 Task: Add a new contact with the name 'Shazi Zaman', company 'Softage', job title 'Data Scientist', and email 'taskers4@outlook.com'.
Action: Mouse moved to (14, 94)
Screenshot: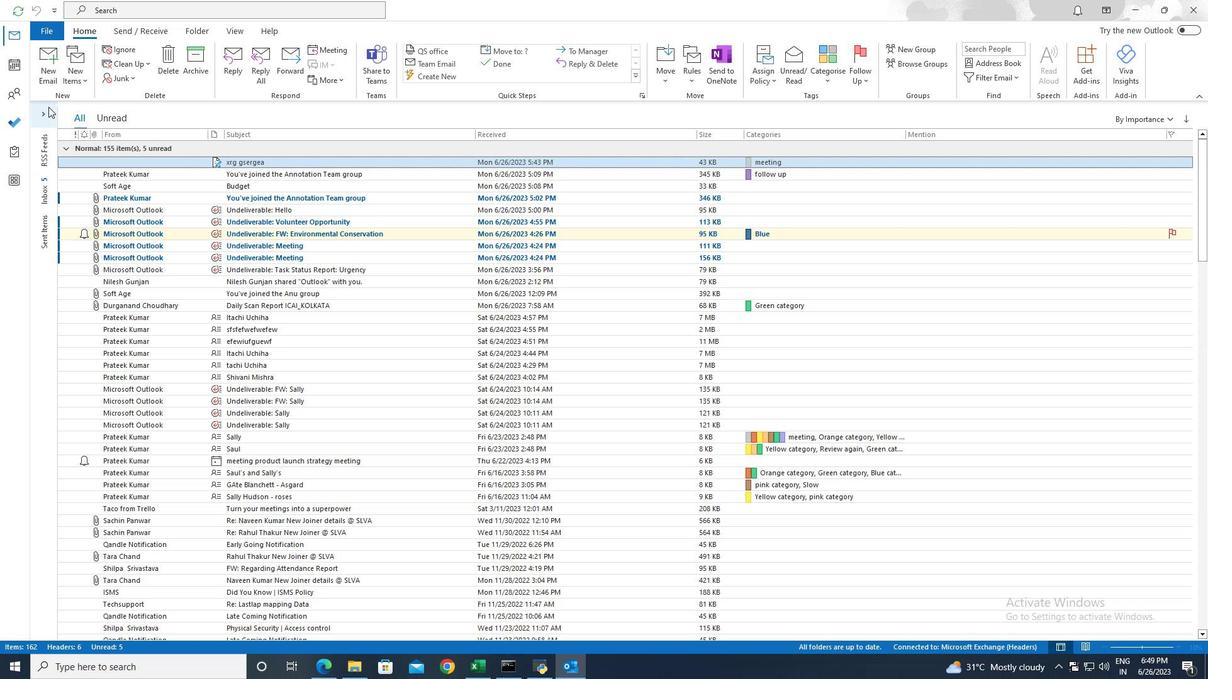 
Action: Mouse pressed left at (14, 94)
Screenshot: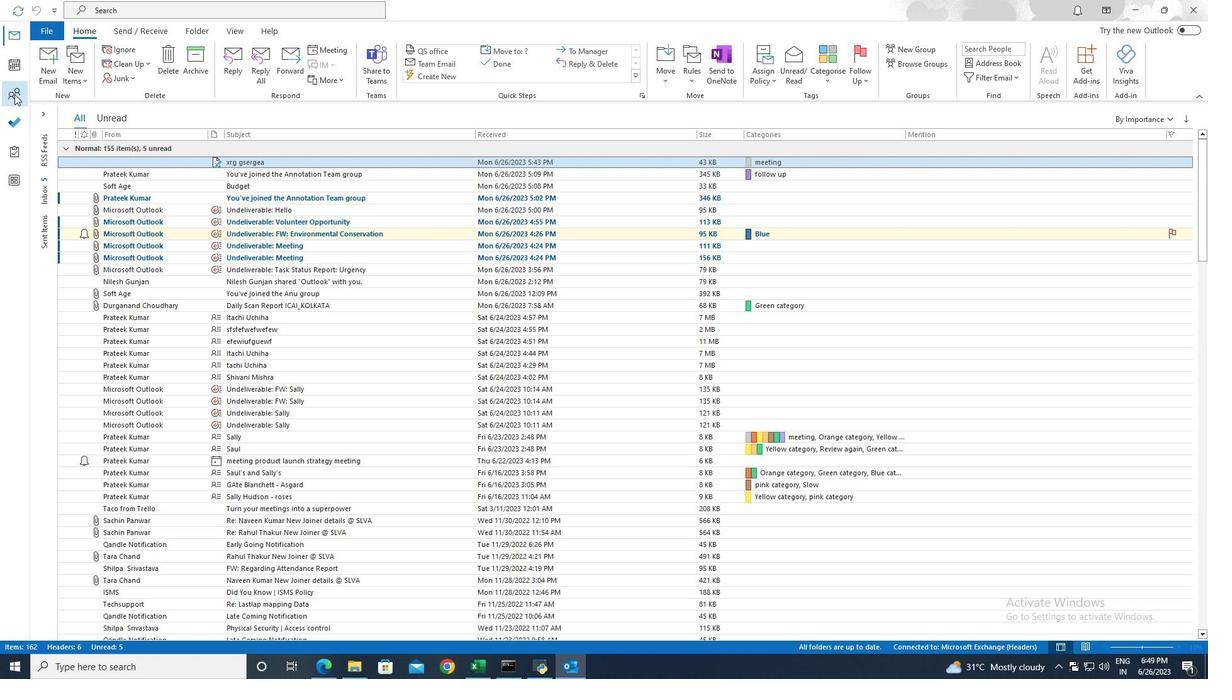 
Action: Mouse moved to (57, 73)
Screenshot: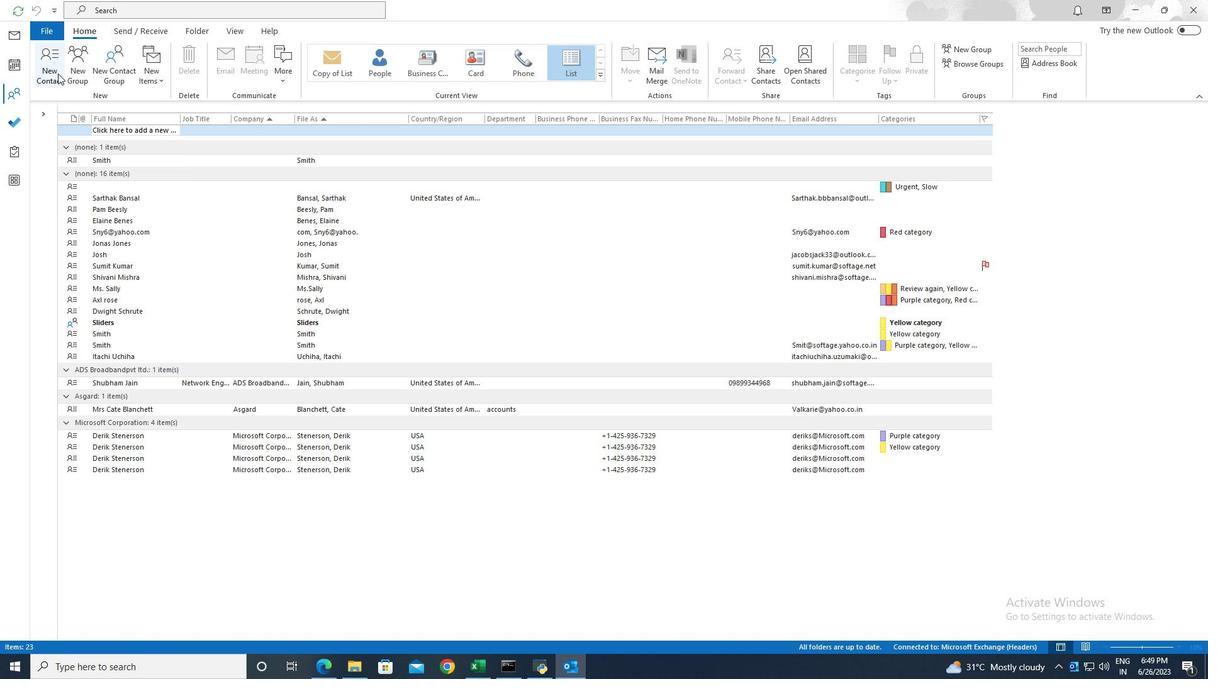 
Action: Mouse pressed left at (57, 73)
Screenshot: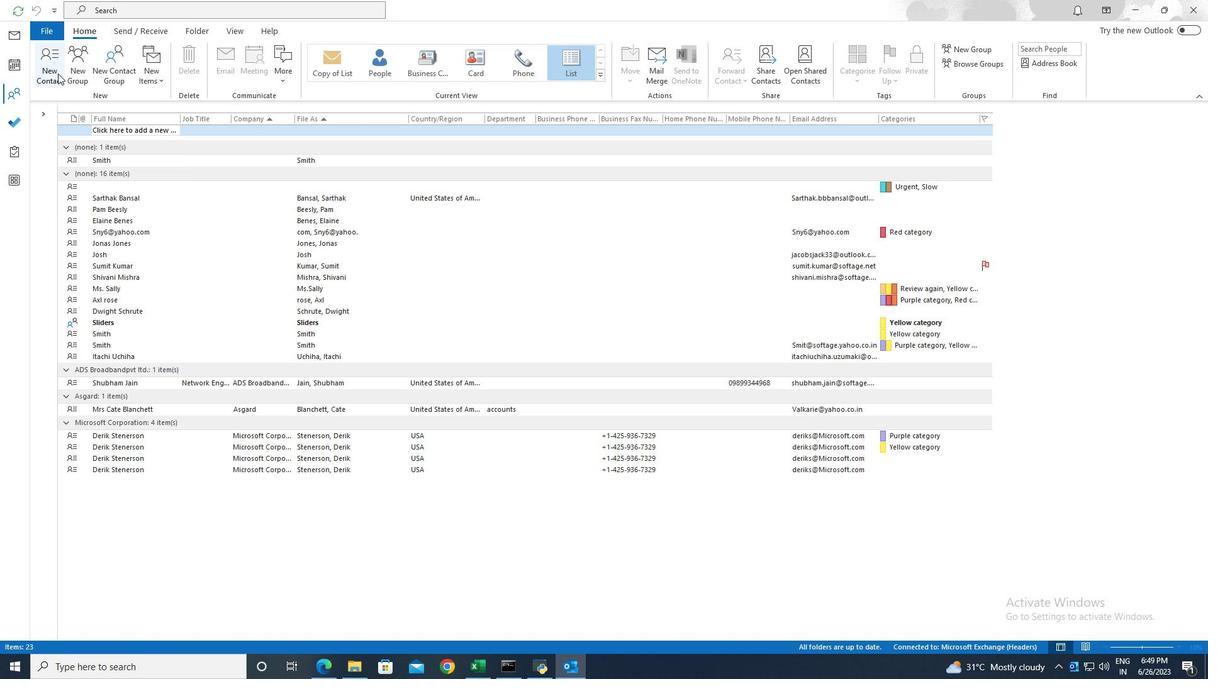 
Action: Mouse moved to (118, 110)
Screenshot: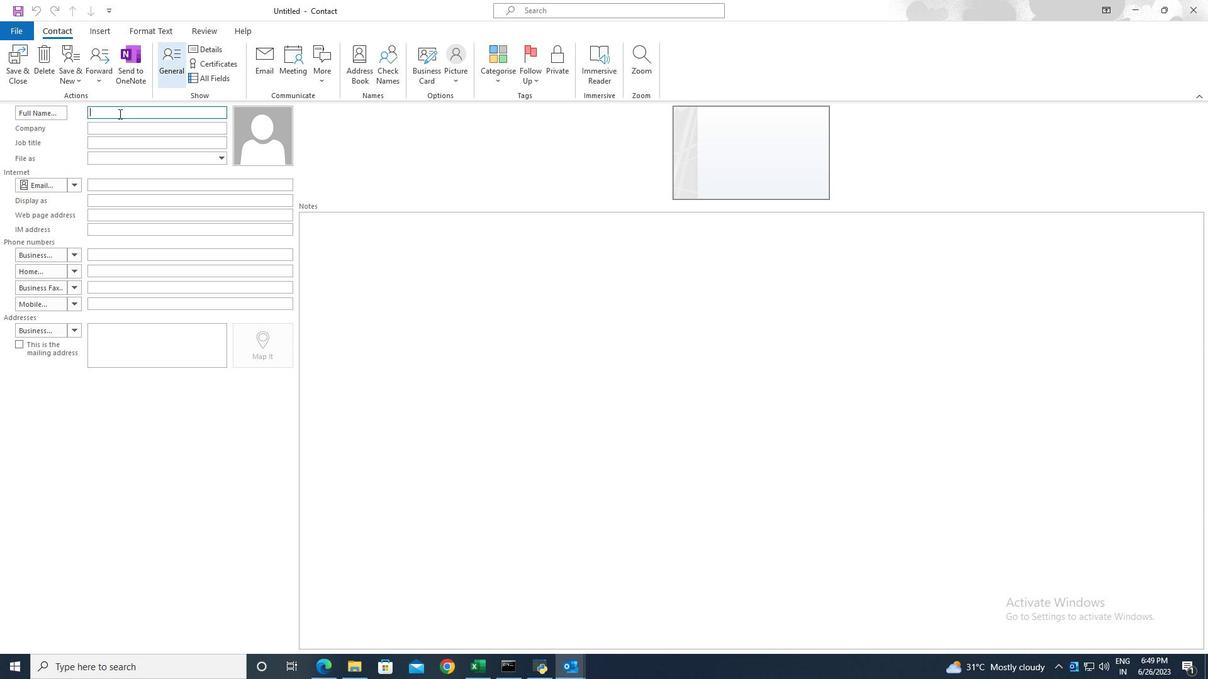 
Action: Mouse pressed left at (118, 110)
Screenshot: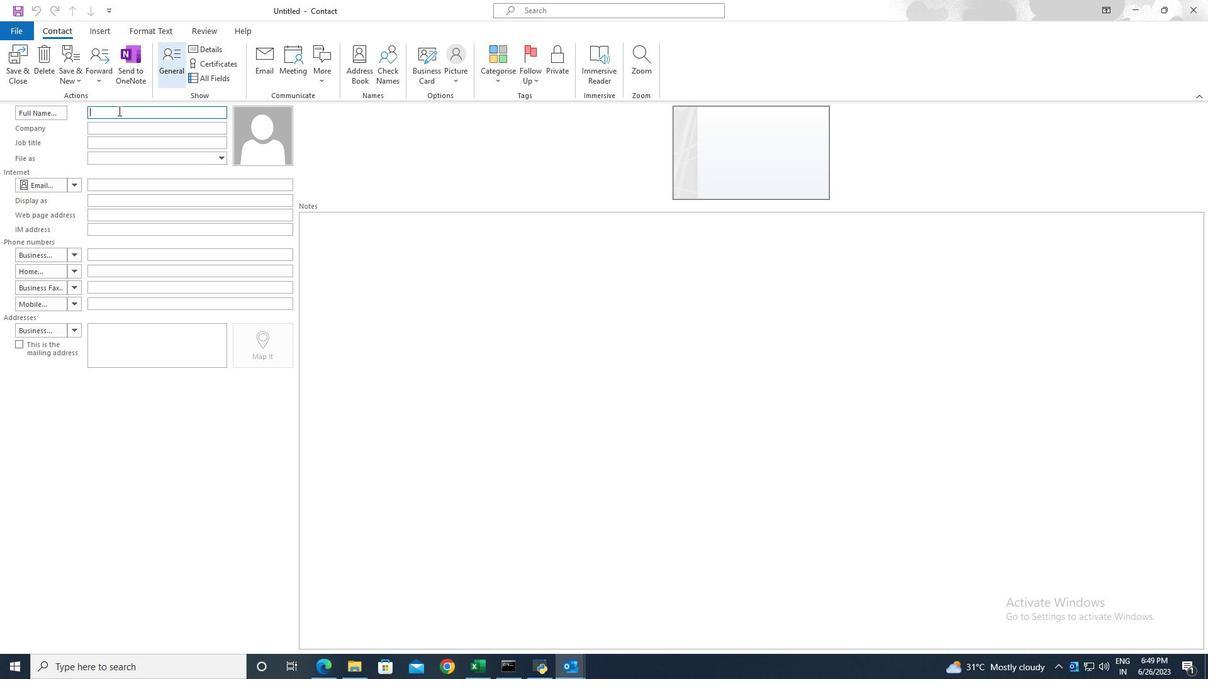 
Action: Key pressed <Key.shift>Shazi<Key.space><Key.shift>Zaman
Screenshot: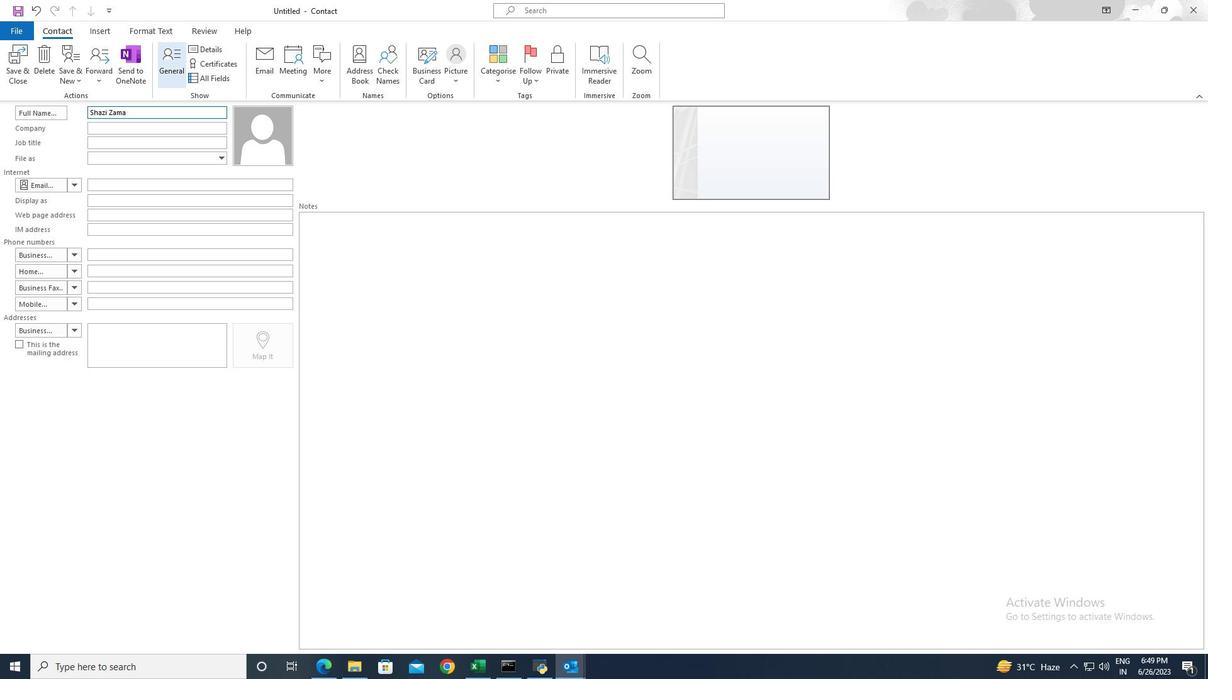 
Action: Mouse moved to (162, 126)
Screenshot: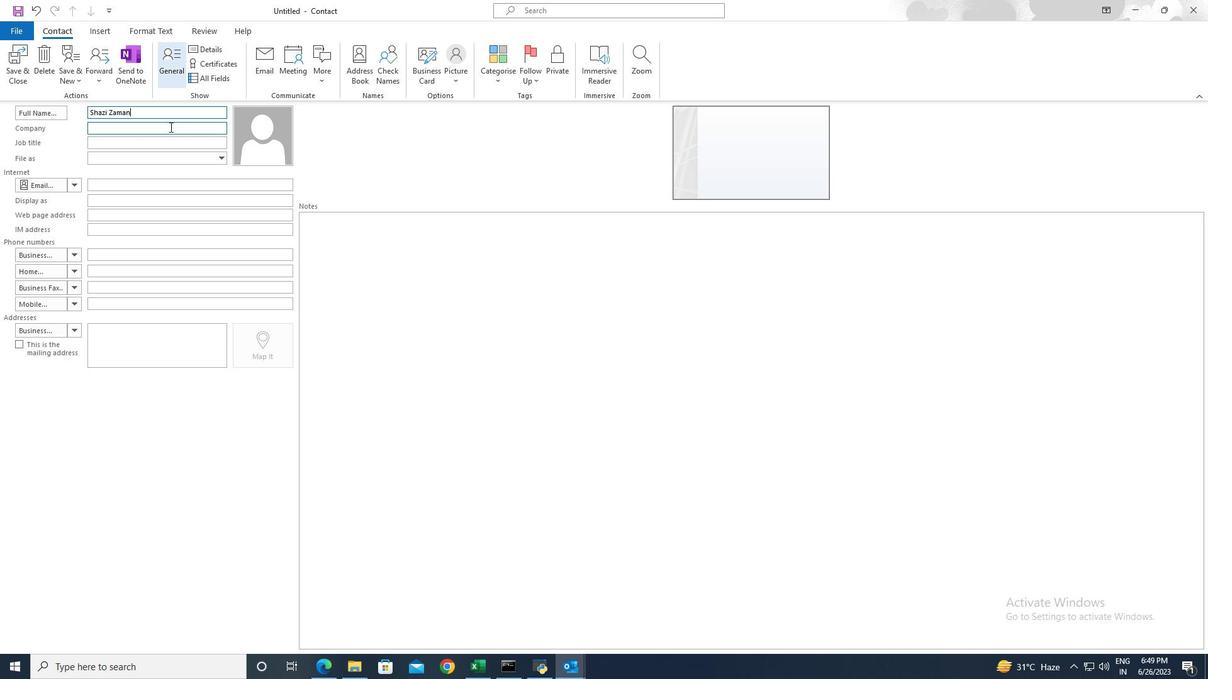 
Action: Mouse pressed left at (162, 126)
Screenshot: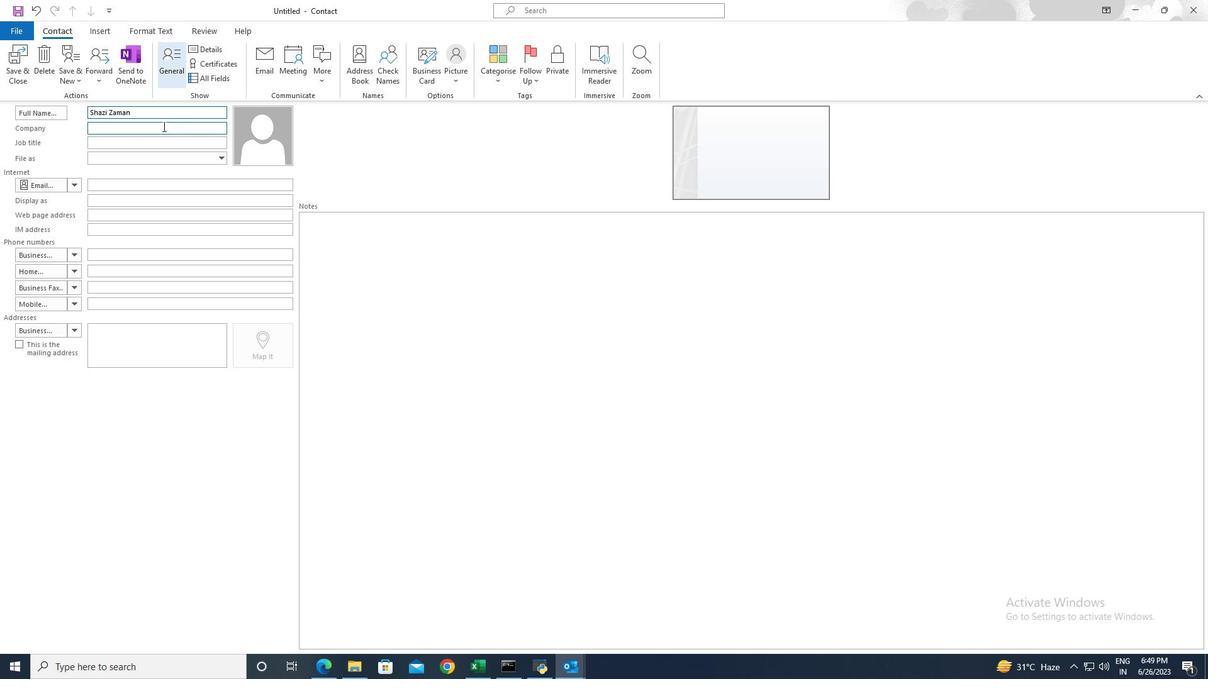 
Action: Key pressed <Key.shift>Softage
Screenshot: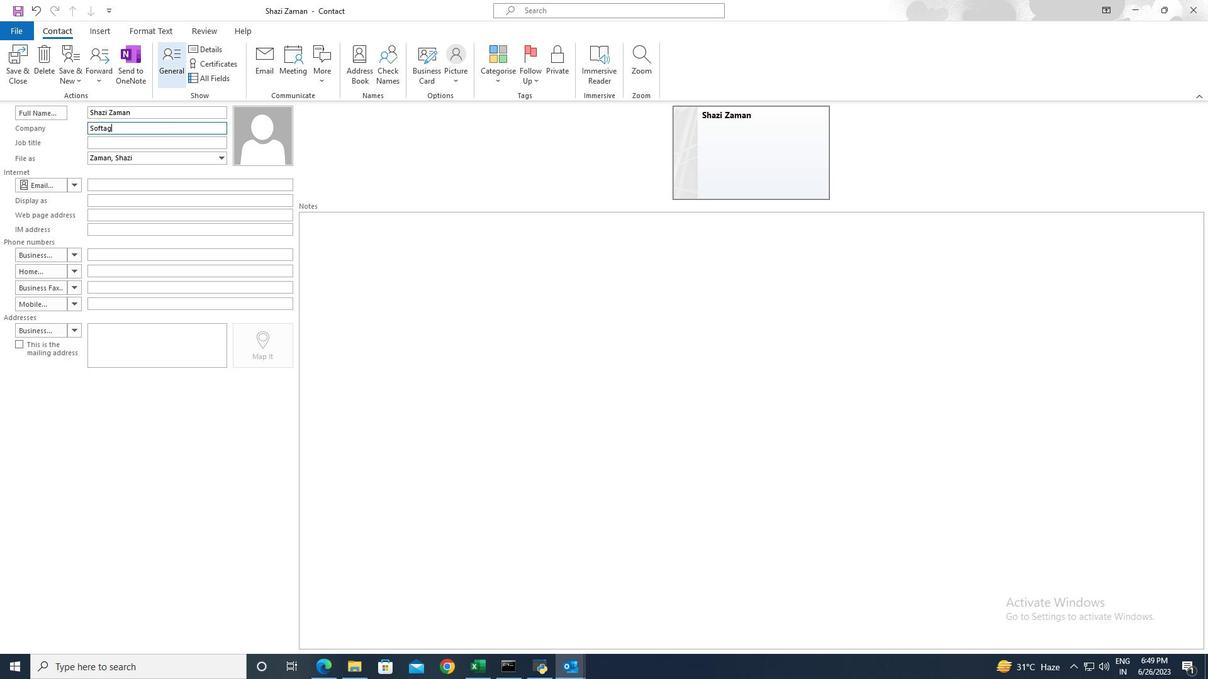 
Action: Mouse moved to (142, 144)
Screenshot: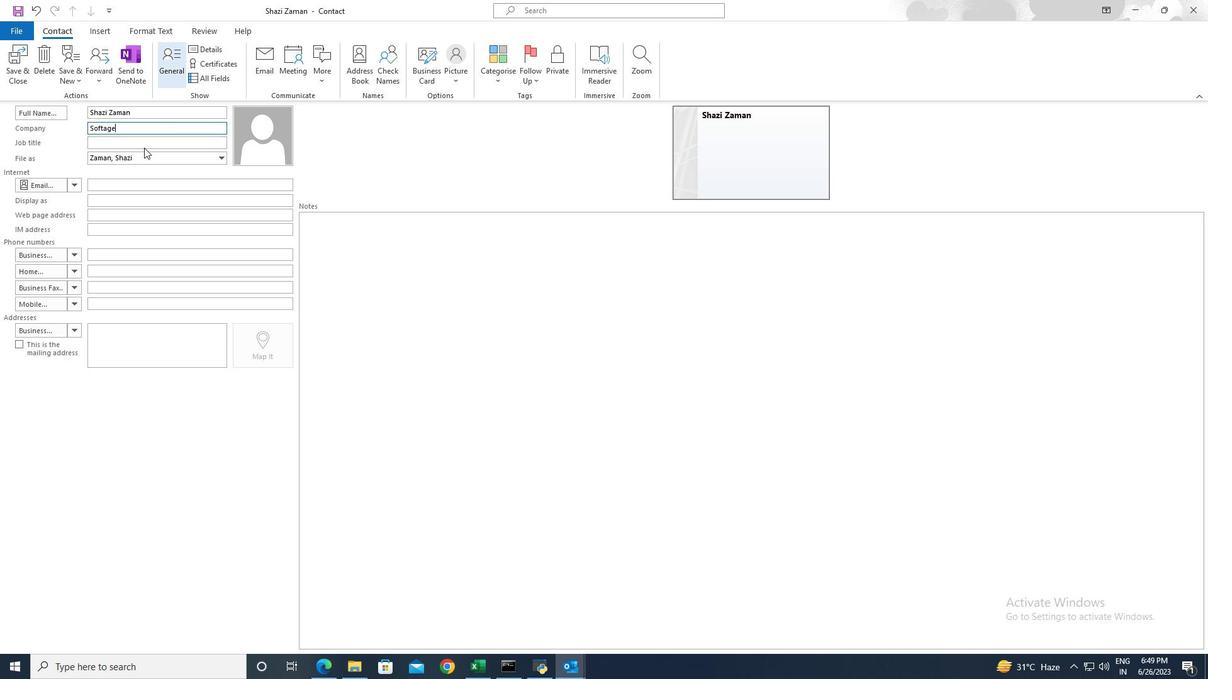 
Action: Mouse pressed left at (142, 144)
Screenshot: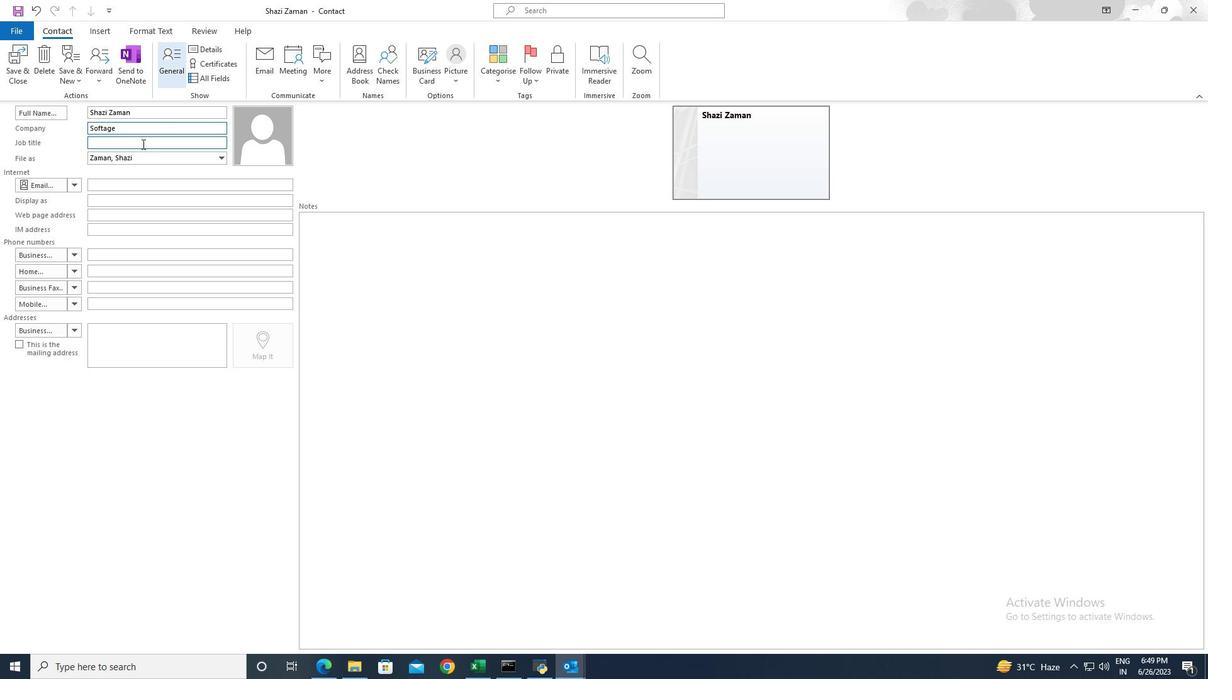 
Action: Key pressed <Key.shift>Data<Key.space><Key.shift>Scientist
Screenshot: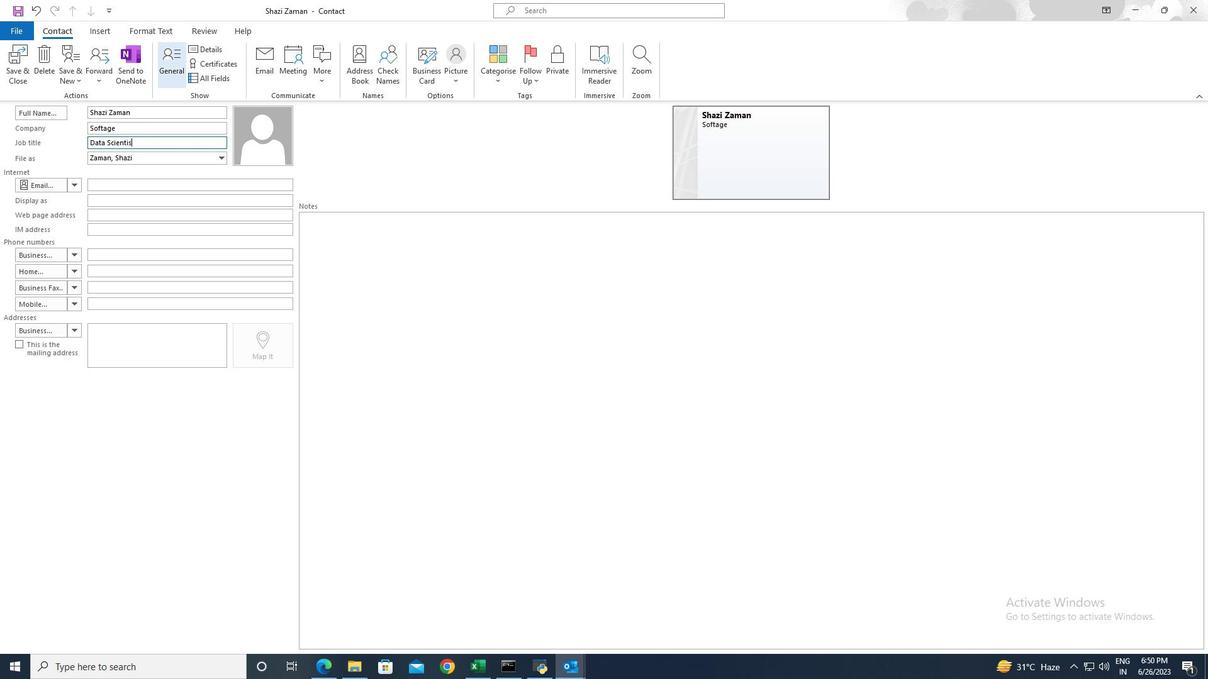 
Action: Mouse moved to (130, 187)
Screenshot: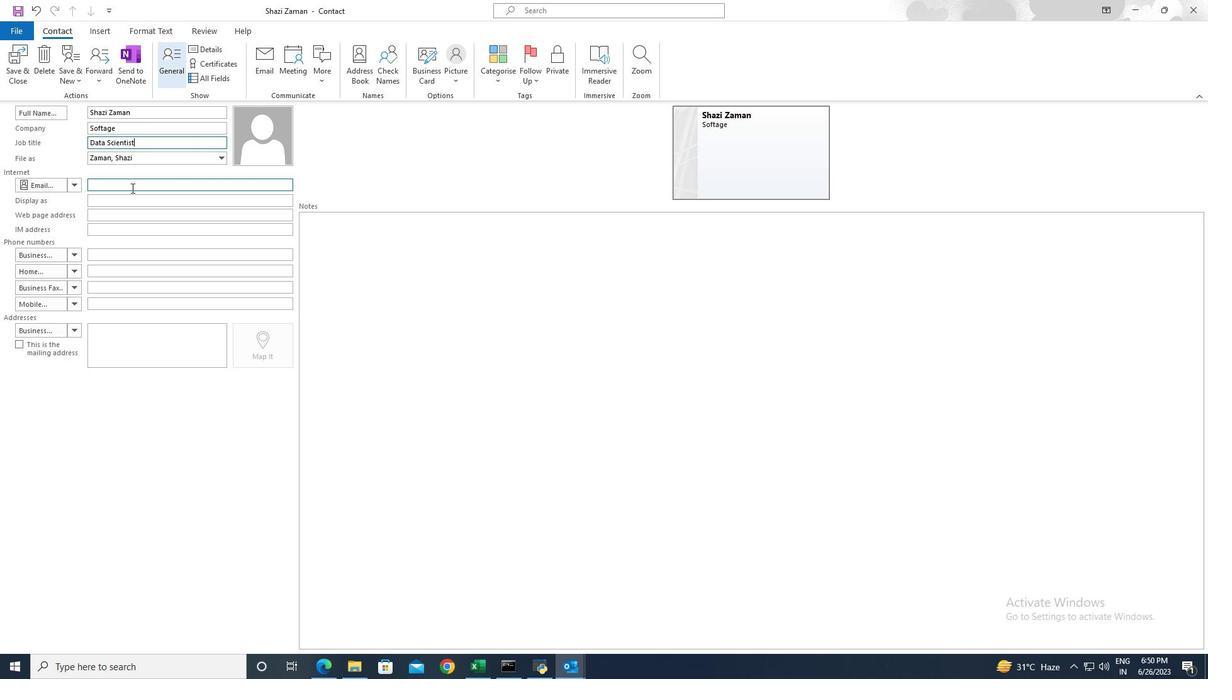 
Action: Mouse pressed left at (130, 187)
Screenshot: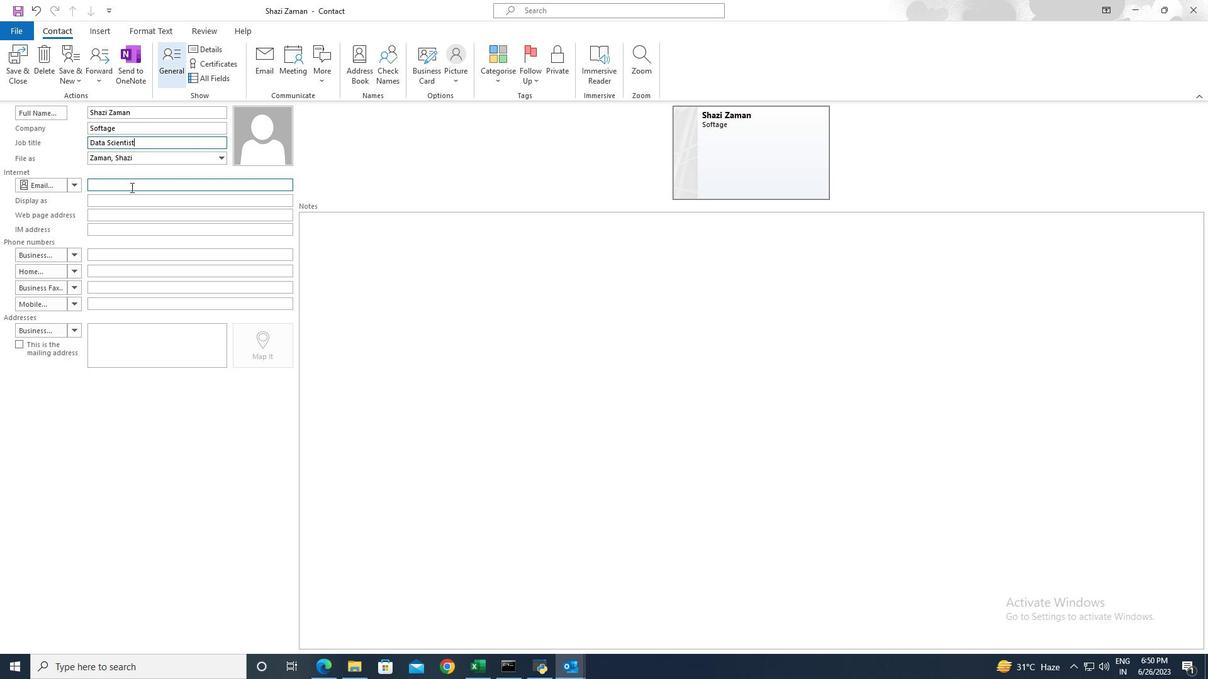 
Action: Key pressed taskers4<Key.shift>@outlook.com
Screenshot: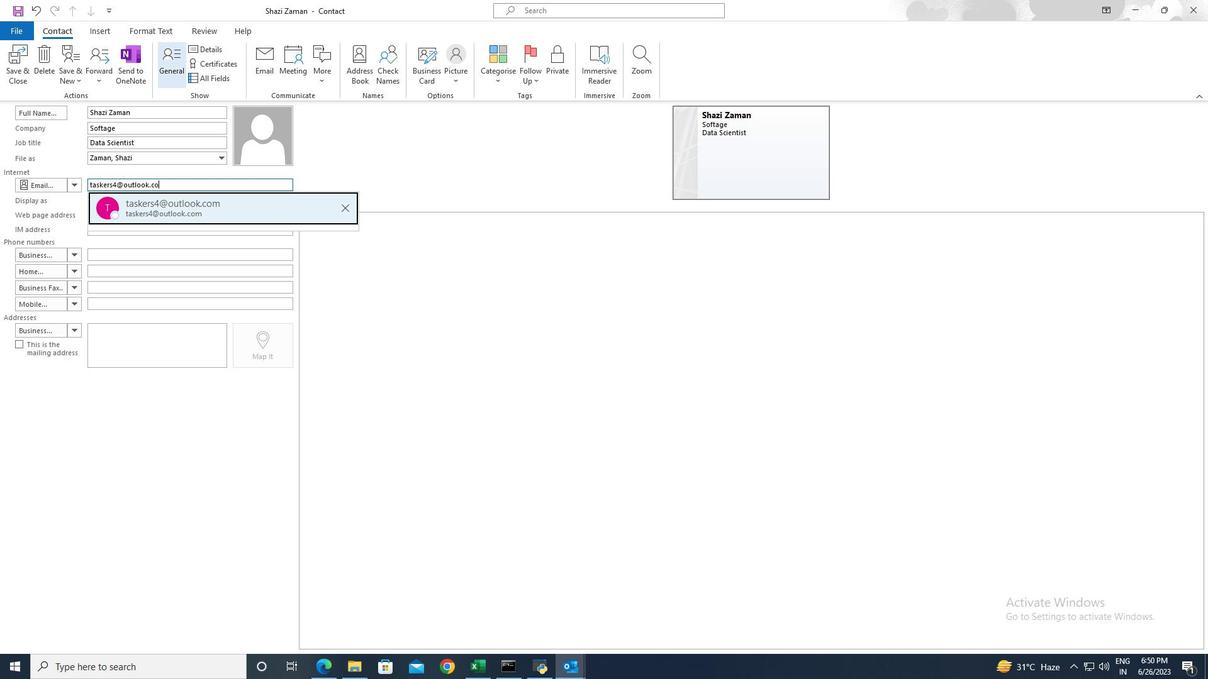 
Action: Mouse moved to (144, 201)
Screenshot: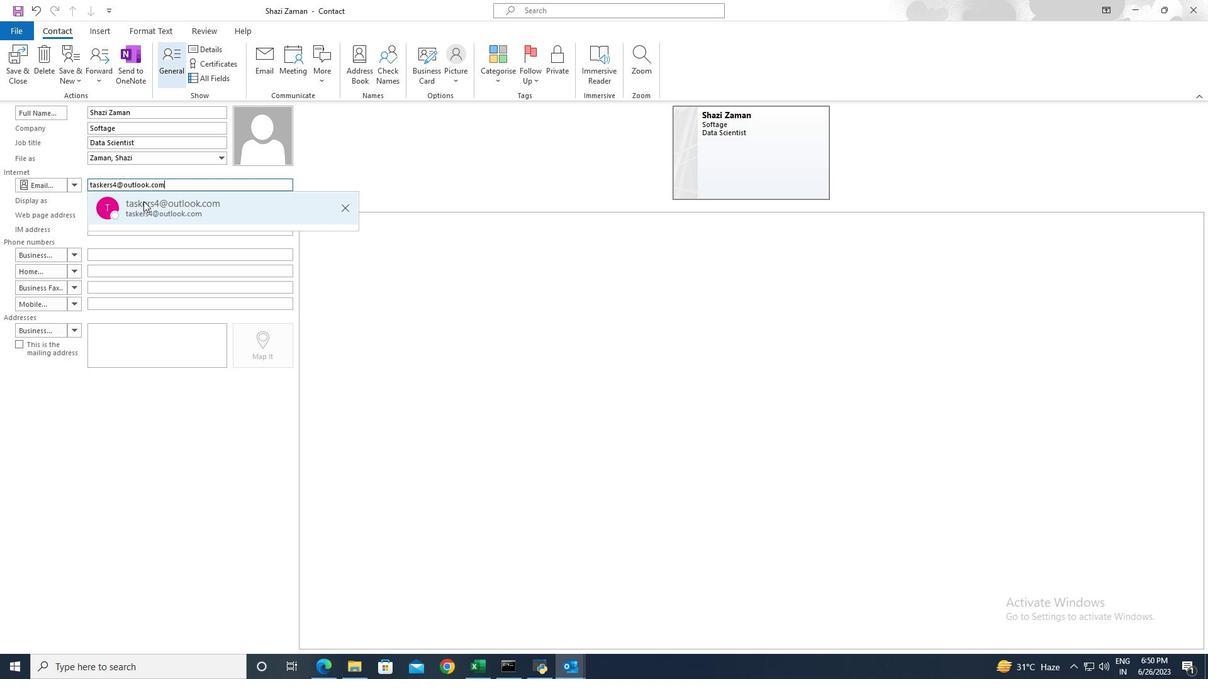 
Action: Mouse pressed left at (144, 201)
Screenshot: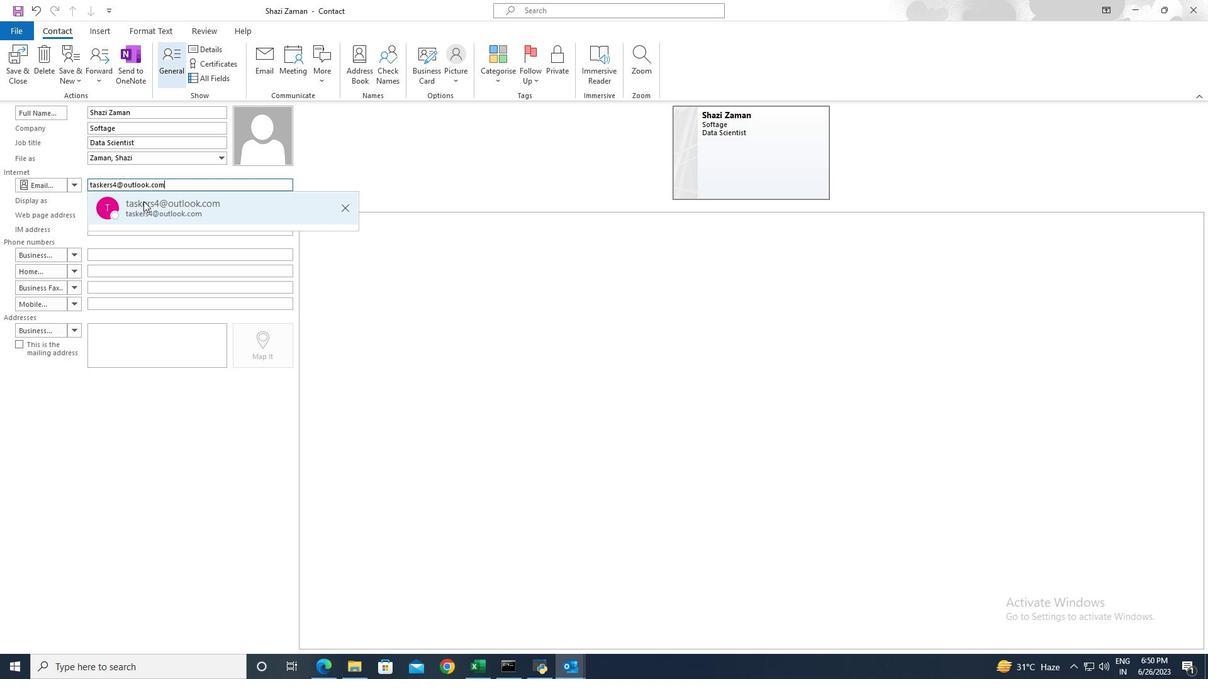 
Action: Mouse moved to (21, 67)
Screenshot: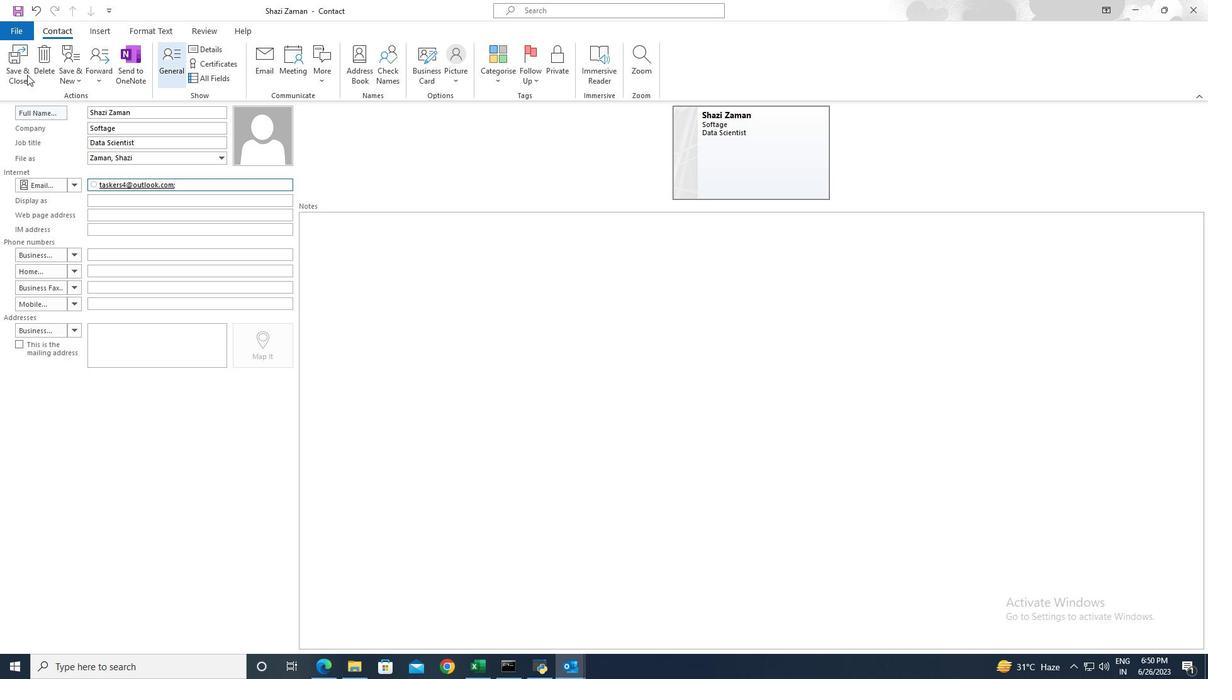 
Action: Mouse pressed left at (21, 67)
Screenshot: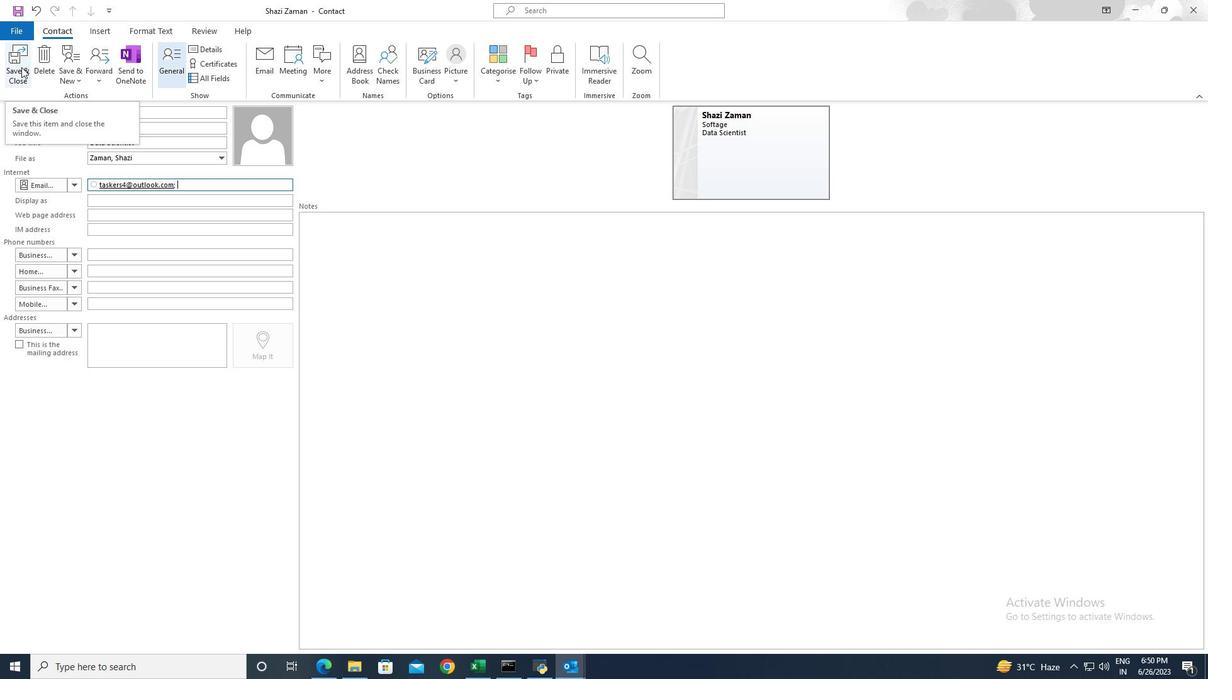 
